 Task: Create a due date automation trigger when advanced on, on the monday before a card is due add fields with custom field "Resume" set to a number greater than 1 and lower than 10 at 11:00 AM.
Action: Mouse moved to (1011, 83)
Screenshot: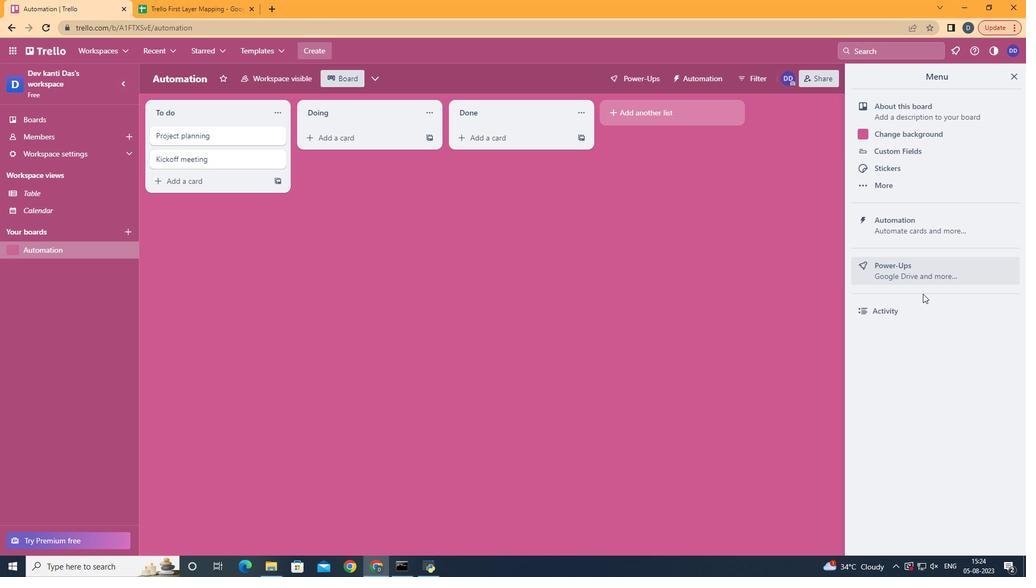 
Action: Mouse pressed left at (1011, 83)
Screenshot: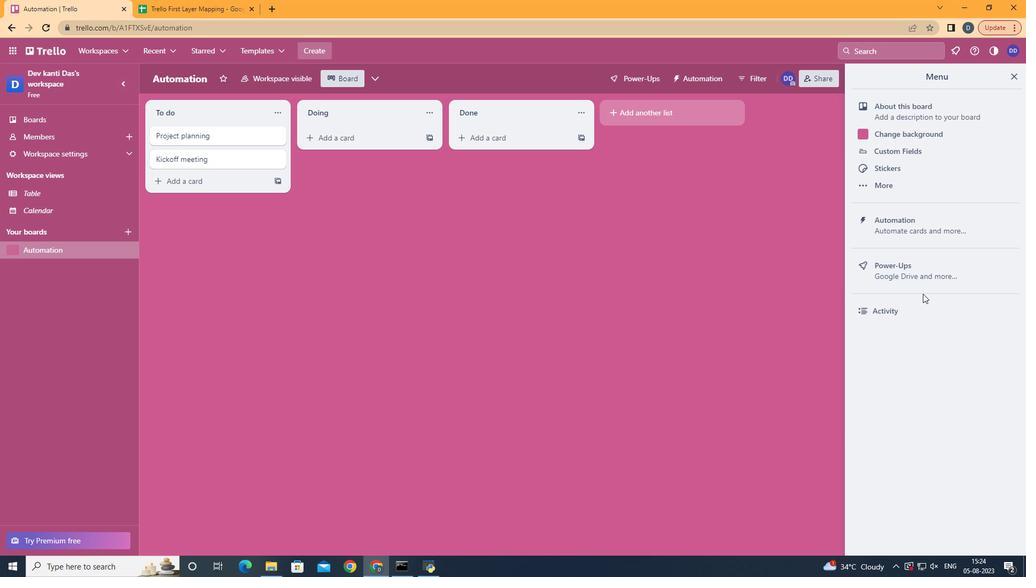 
Action: Mouse moved to (941, 239)
Screenshot: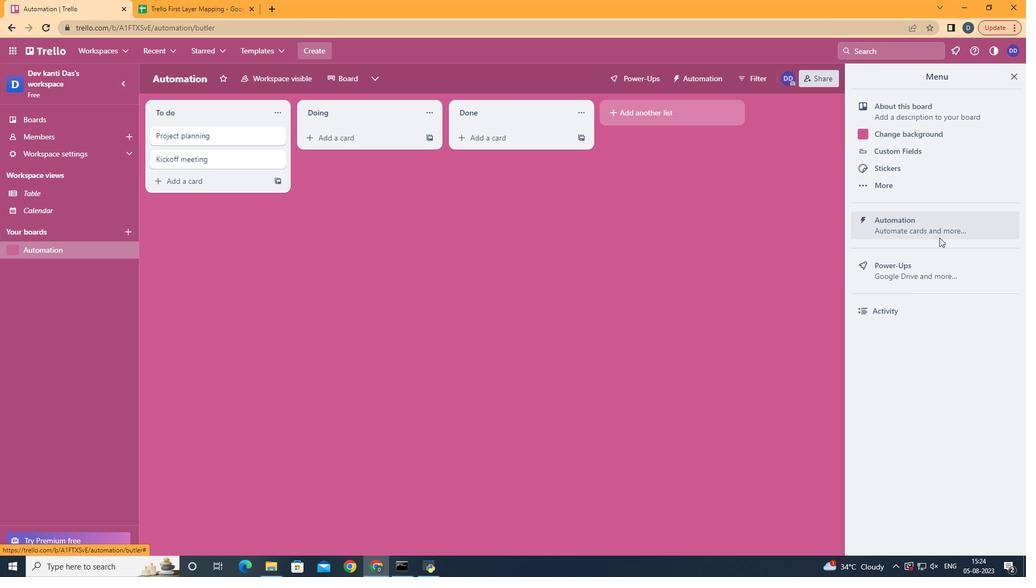 
Action: Mouse pressed left at (941, 239)
Screenshot: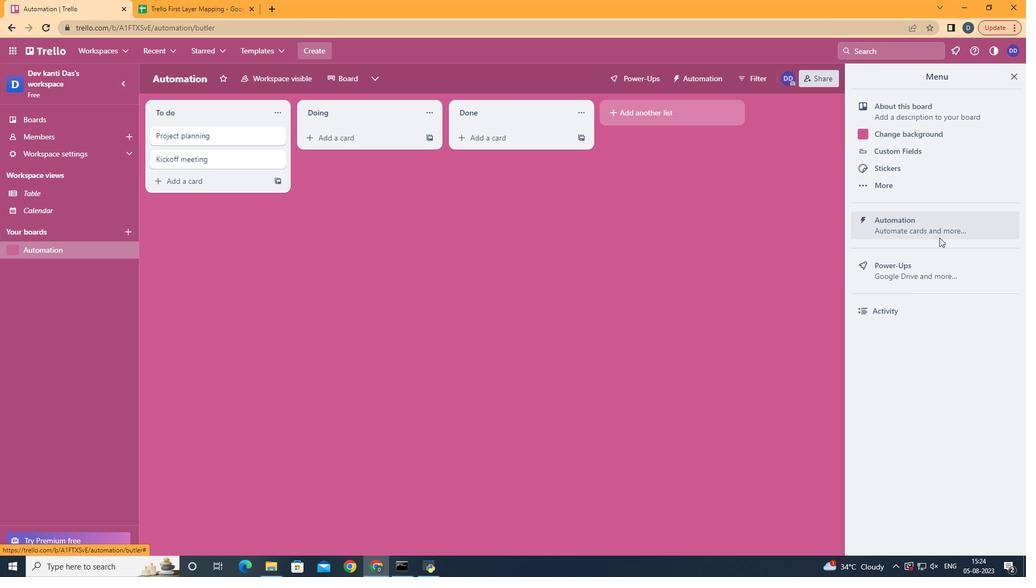 
Action: Mouse moved to (238, 216)
Screenshot: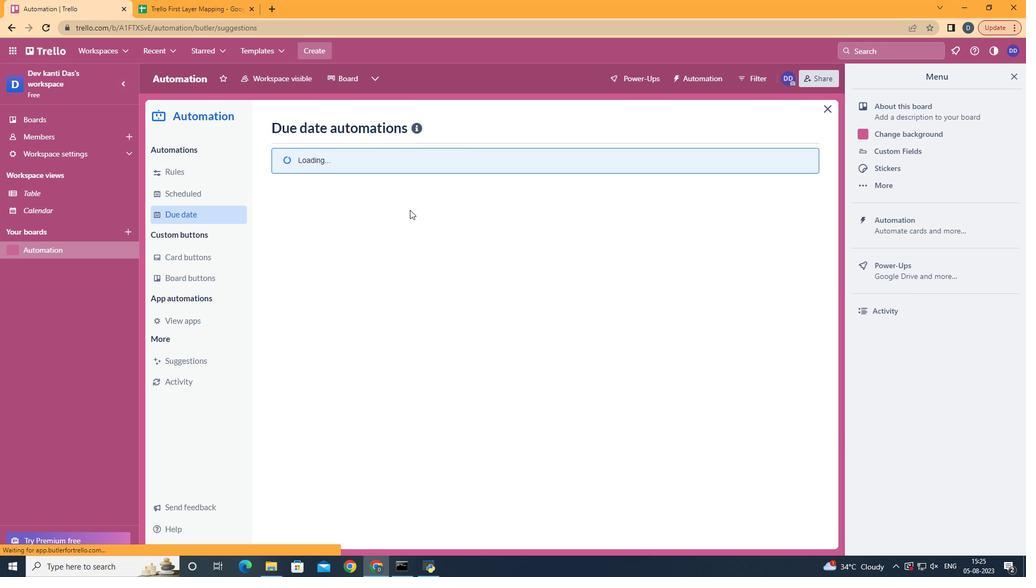 
Action: Mouse pressed left at (238, 216)
Screenshot: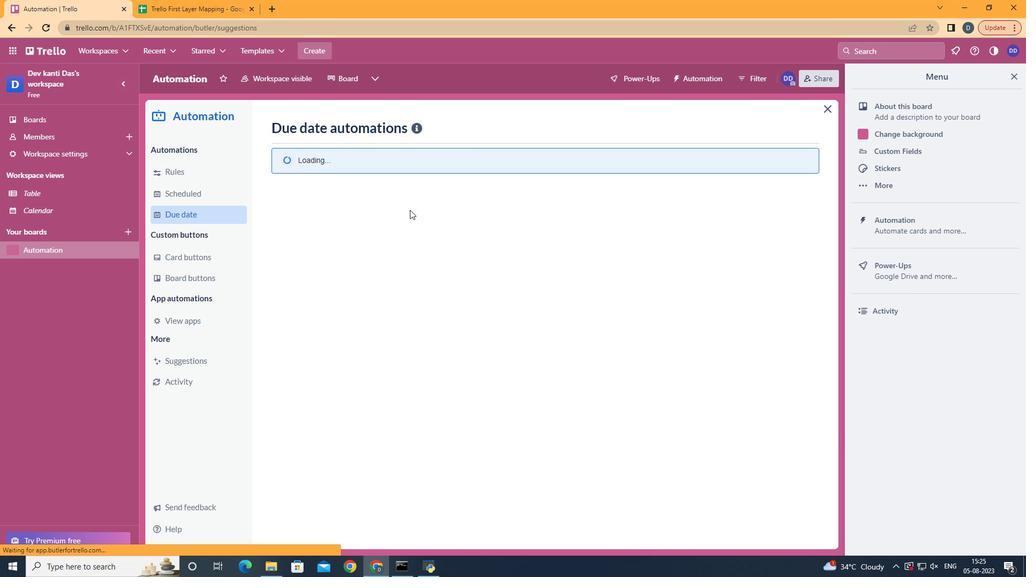 
Action: Mouse moved to (758, 126)
Screenshot: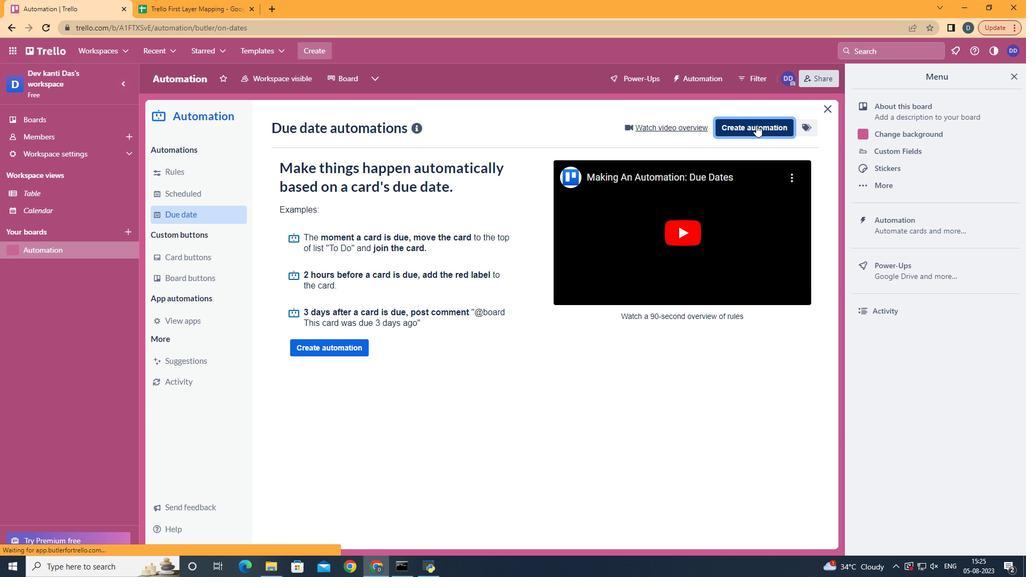 
Action: Mouse pressed left at (758, 126)
Screenshot: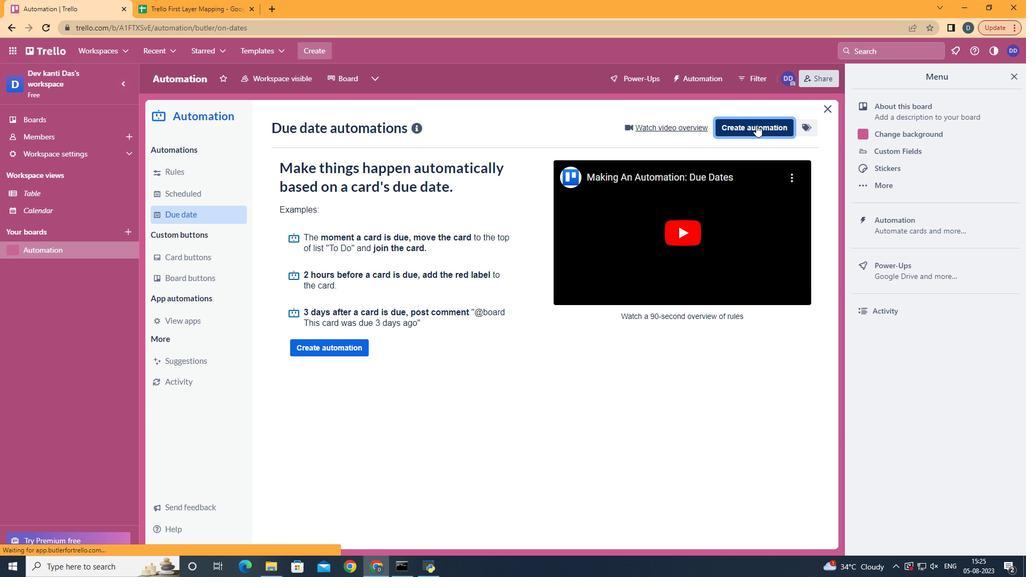 
Action: Mouse moved to (605, 221)
Screenshot: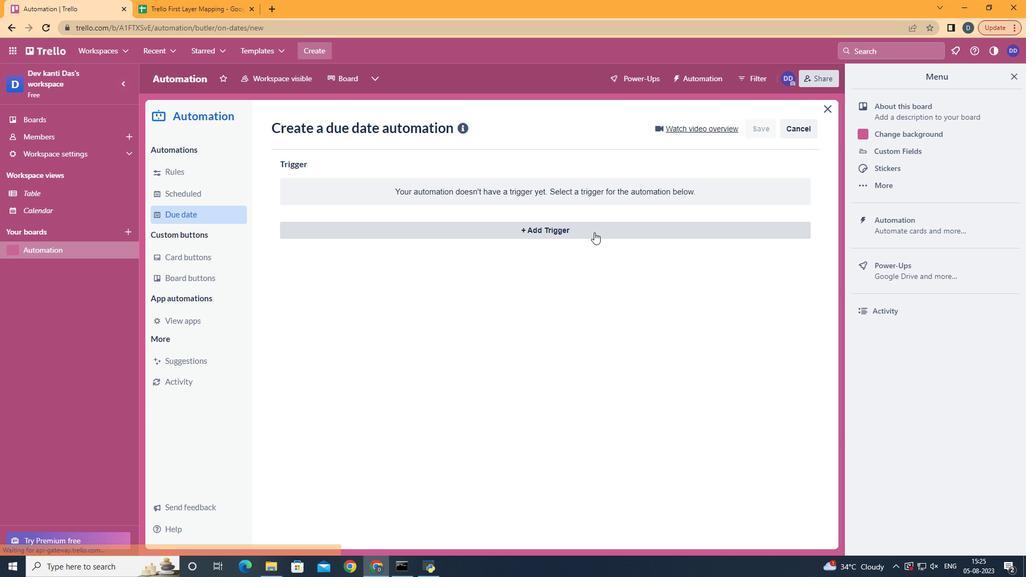 
Action: Mouse pressed left at (605, 221)
Screenshot: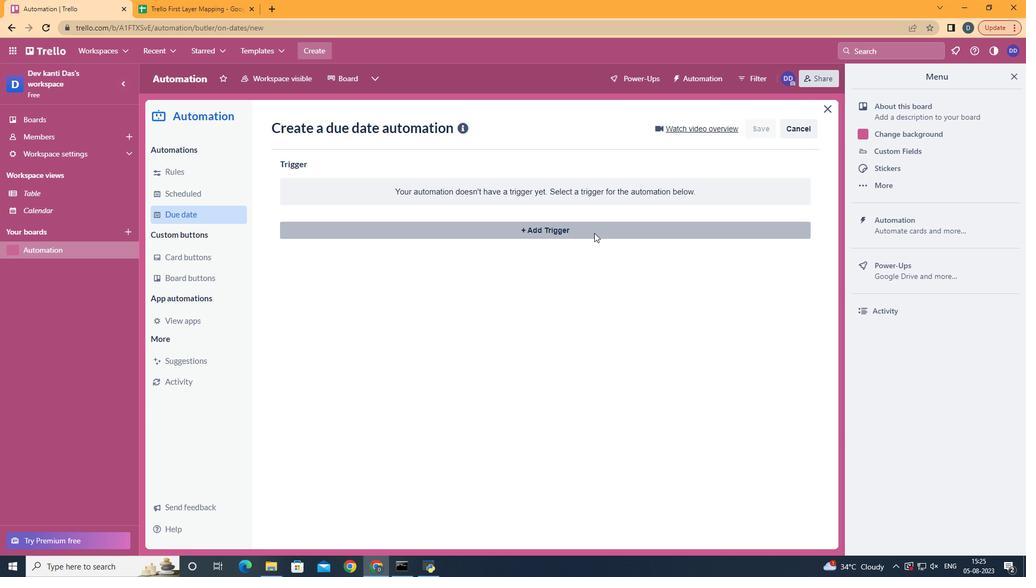 
Action: Mouse moved to (596, 234)
Screenshot: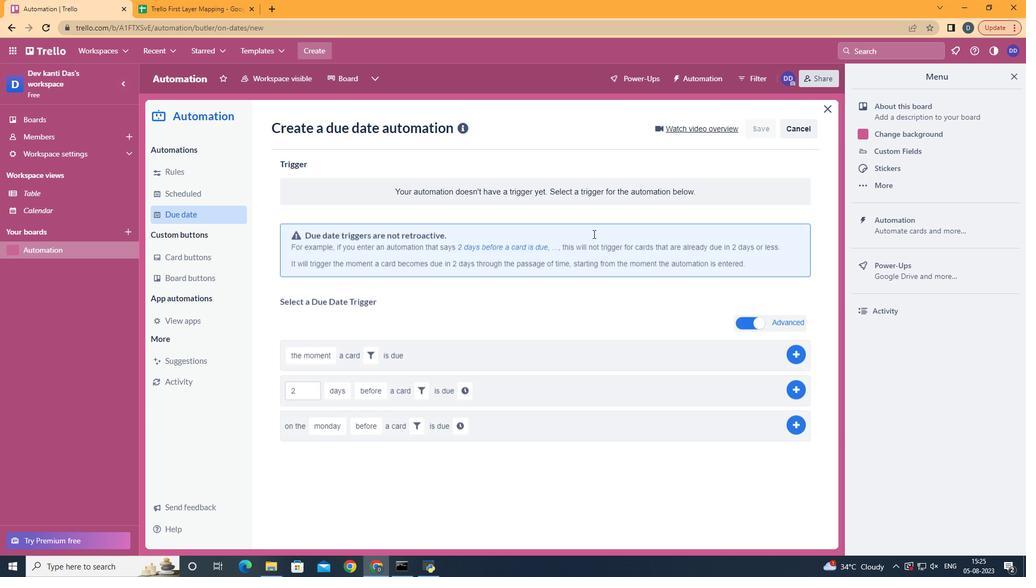 
Action: Mouse pressed left at (596, 234)
Screenshot: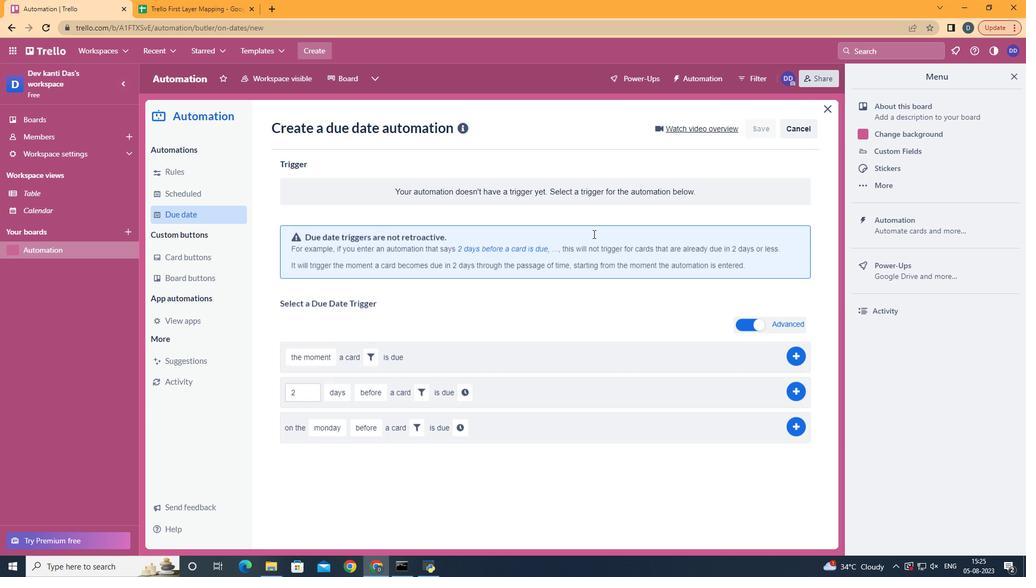 
Action: Mouse moved to (341, 280)
Screenshot: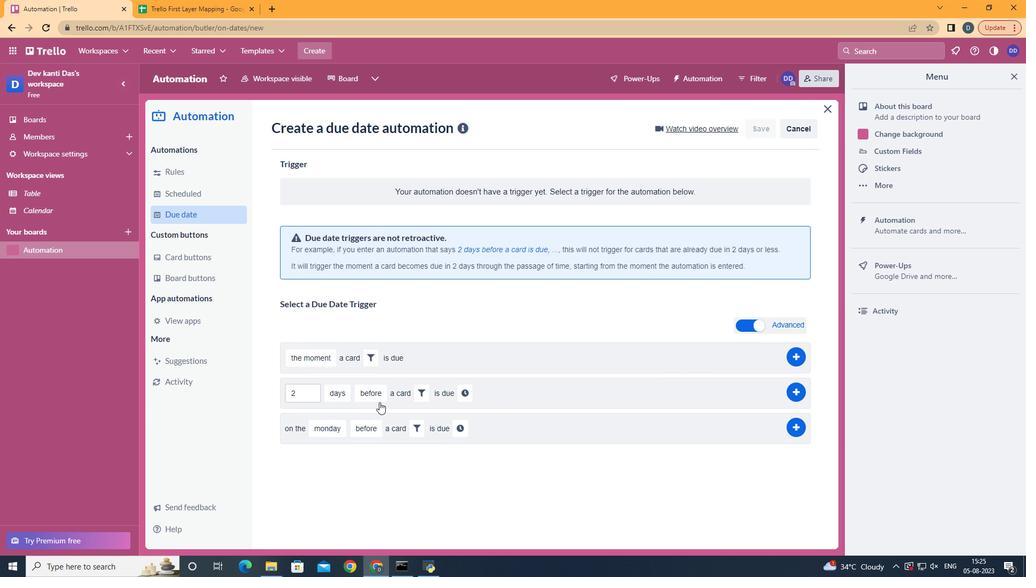 
Action: Mouse pressed left at (341, 280)
Screenshot: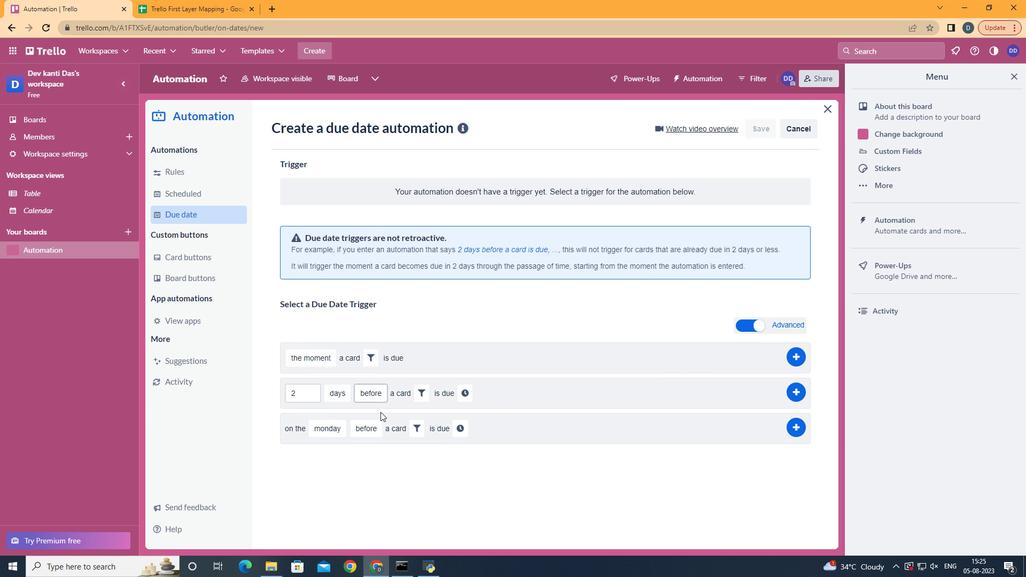 
Action: Mouse moved to (384, 452)
Screenshot: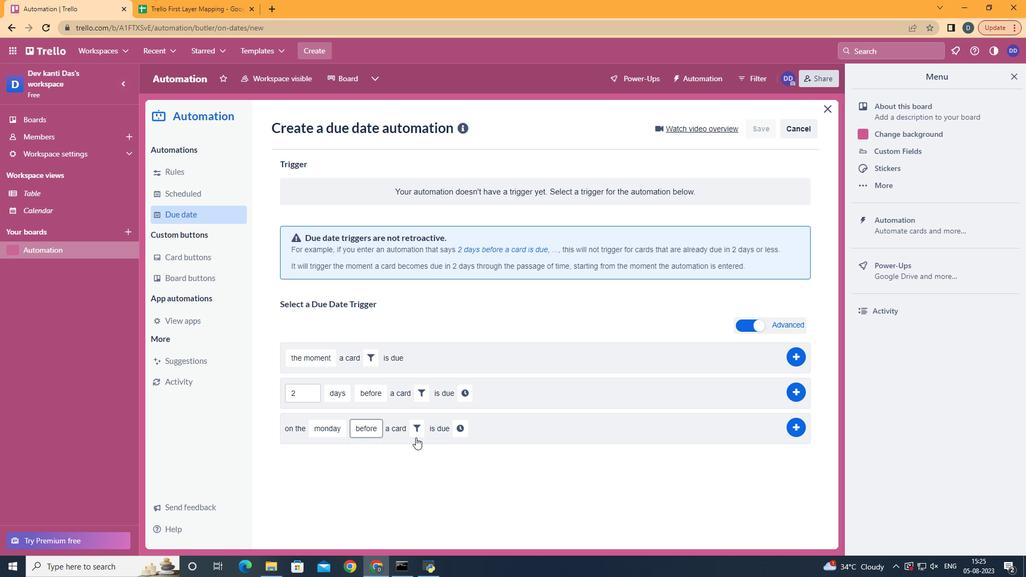
Action: Mouse pressed left at (384, 452)
Screenshot: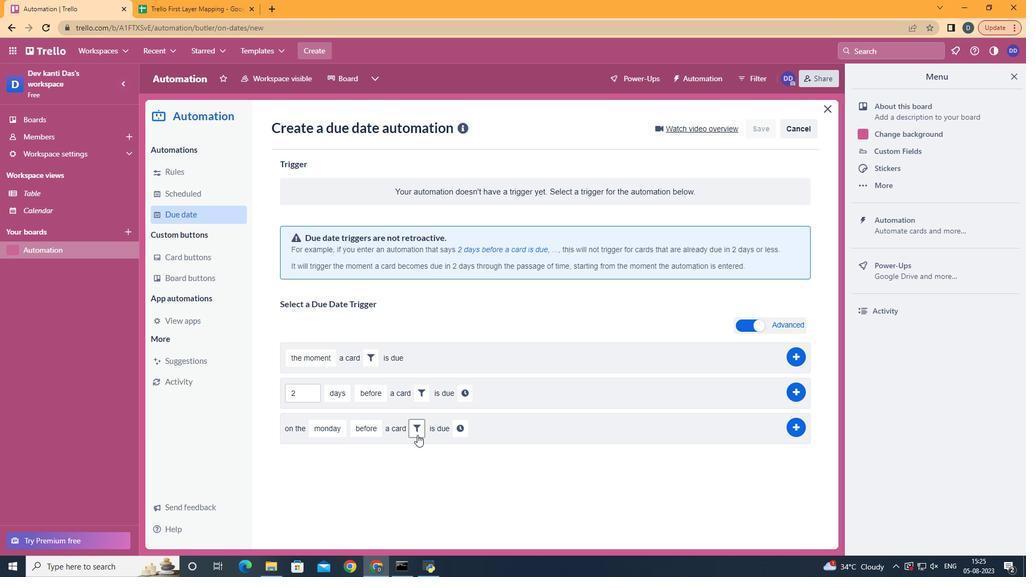 
Action: Mouse moved to (420, 434)
Screenshot: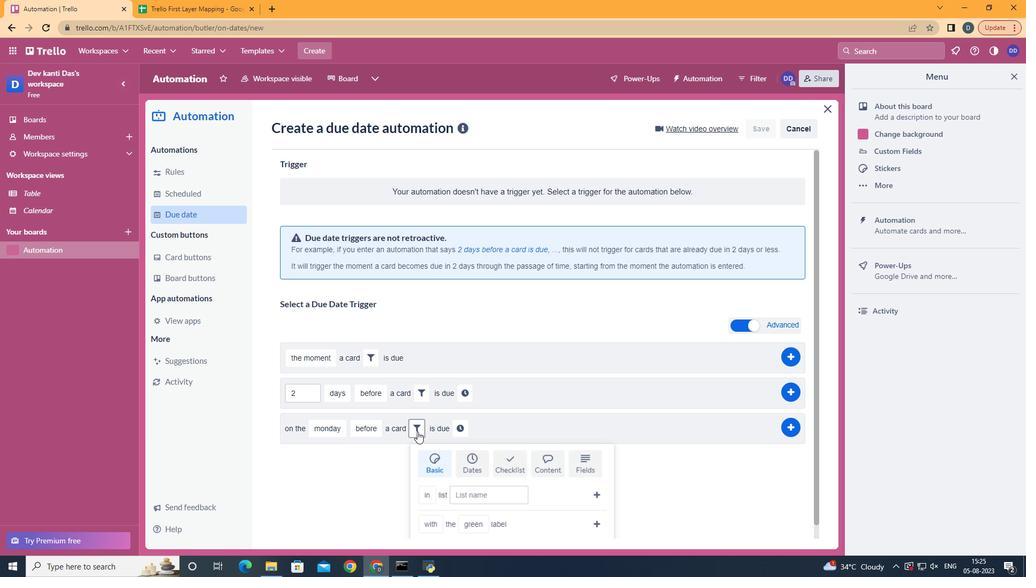 
Action: Mouse pressed left at (420, 434)
Screenshot: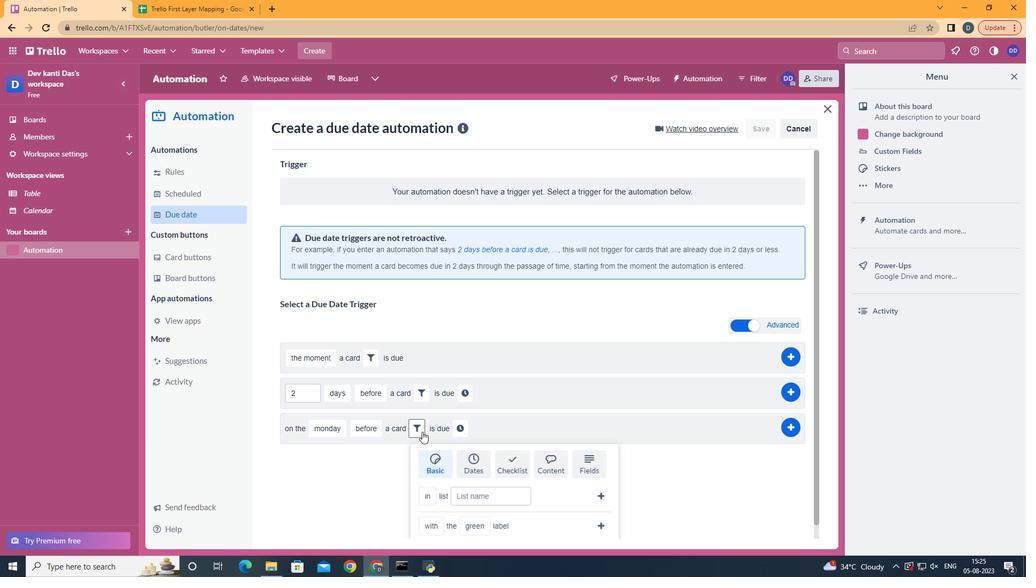 
Action: Mouse moved to (593, 464)
Screenshot: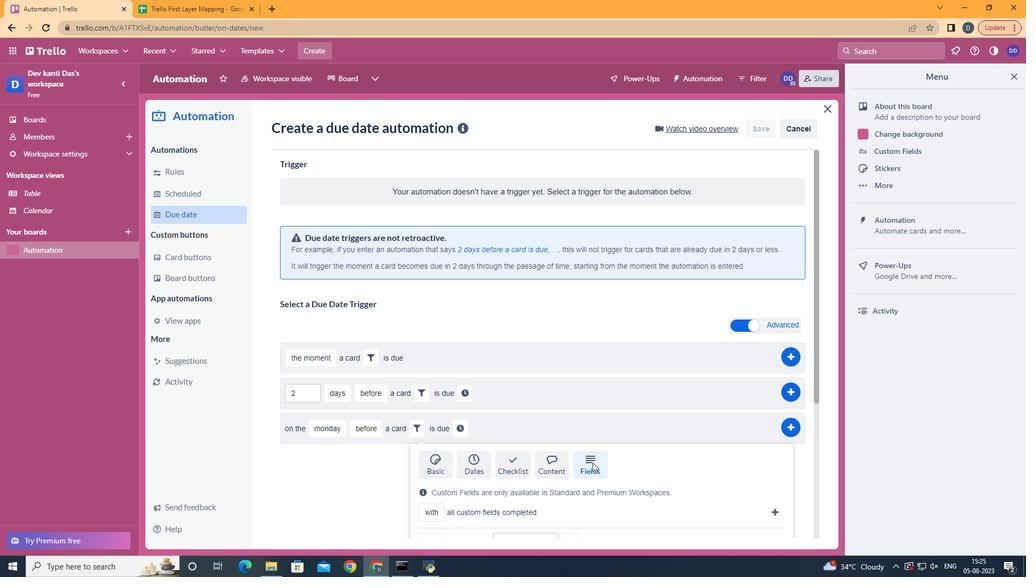 
Action: Mouse pressed left at (593, 464)
Screenshot: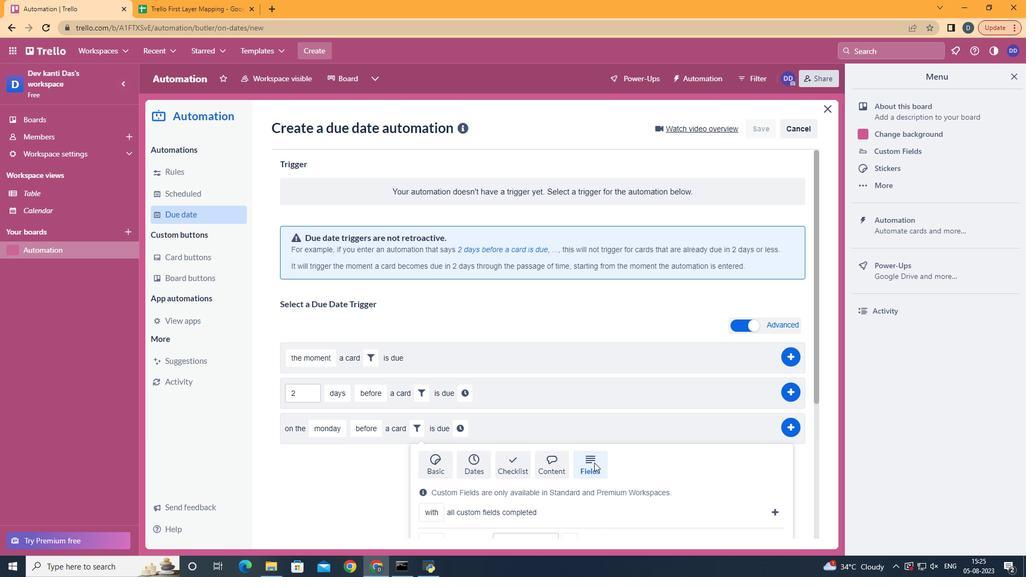 
Action: Mouse moved to (604, 456)
Screenshot: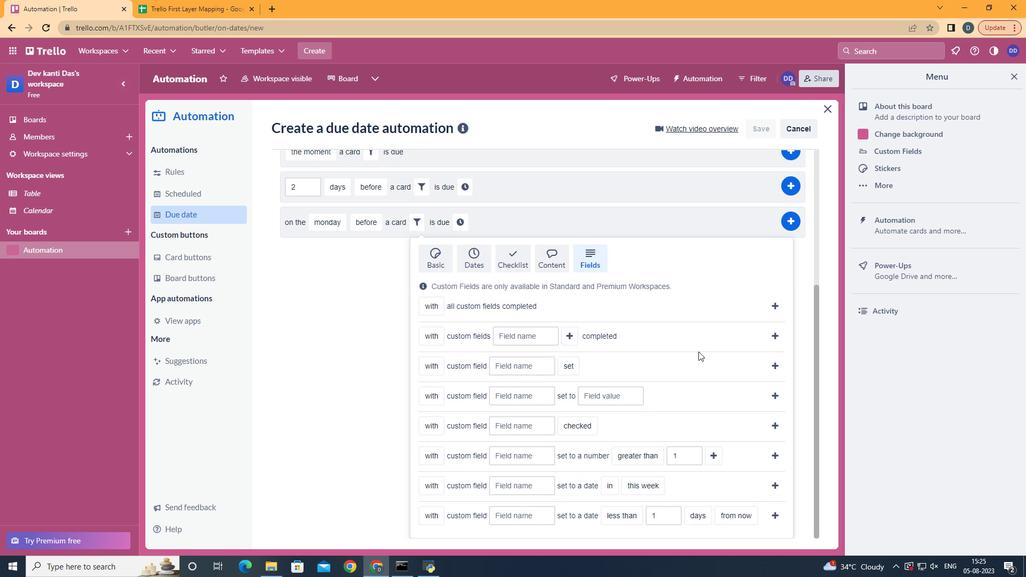 
Action: Mouse scrolled (604, 455) with delta (0, 0)
Screenshot: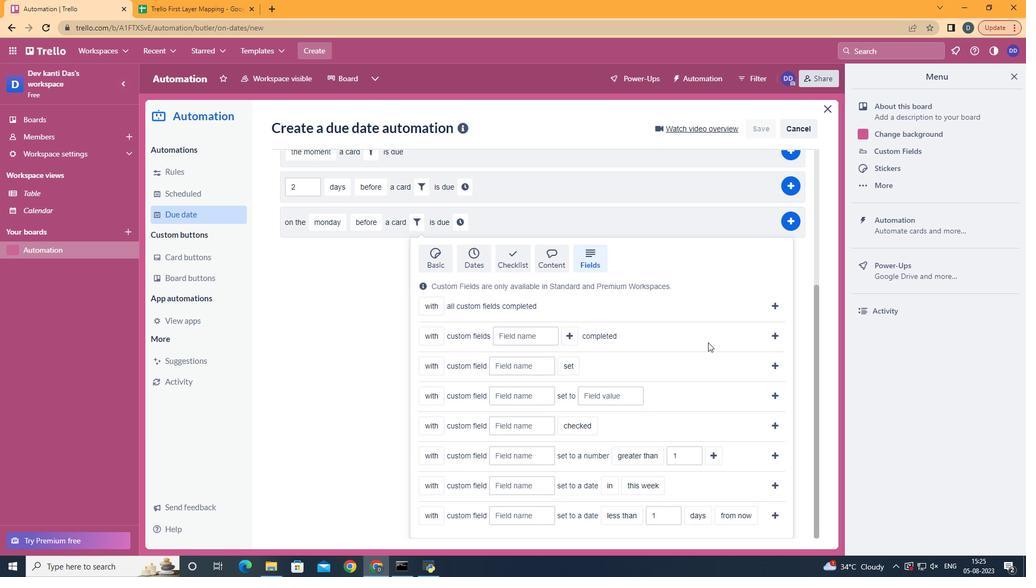 
Action: Mouse scrolled (604, 455) with delta (0, 0)
Screenshot: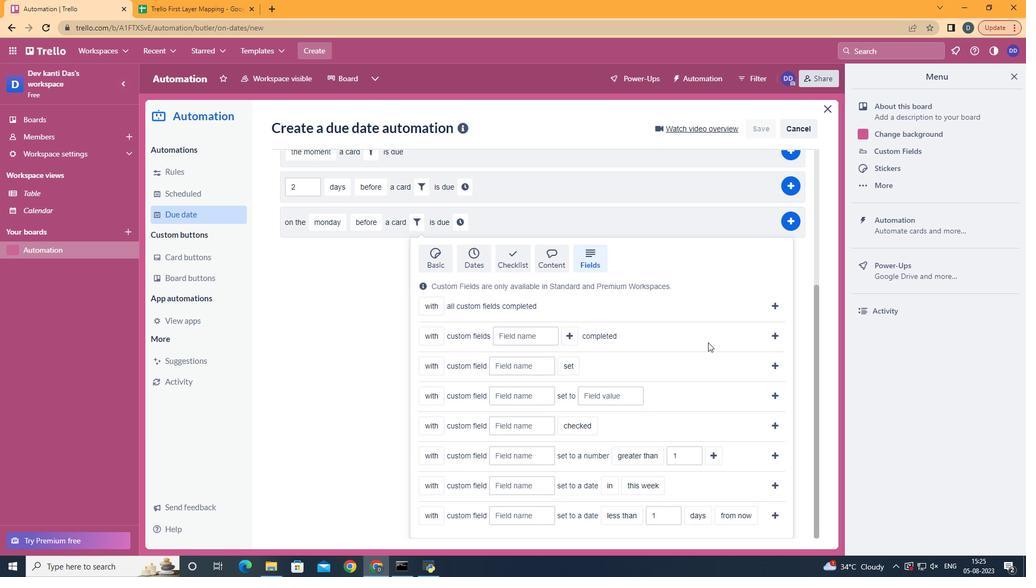 
Action: Mouse scrolled (604, 455) with delta (0, 0)
Screenshot: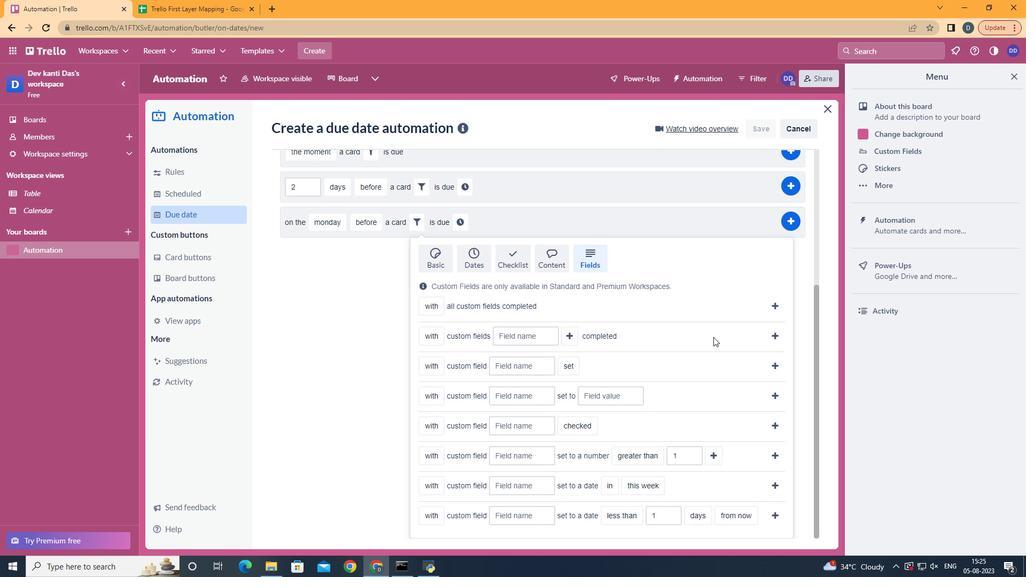 
Action: Mouse scrolled (604, 455) with delta (0, 0)
Screenshot: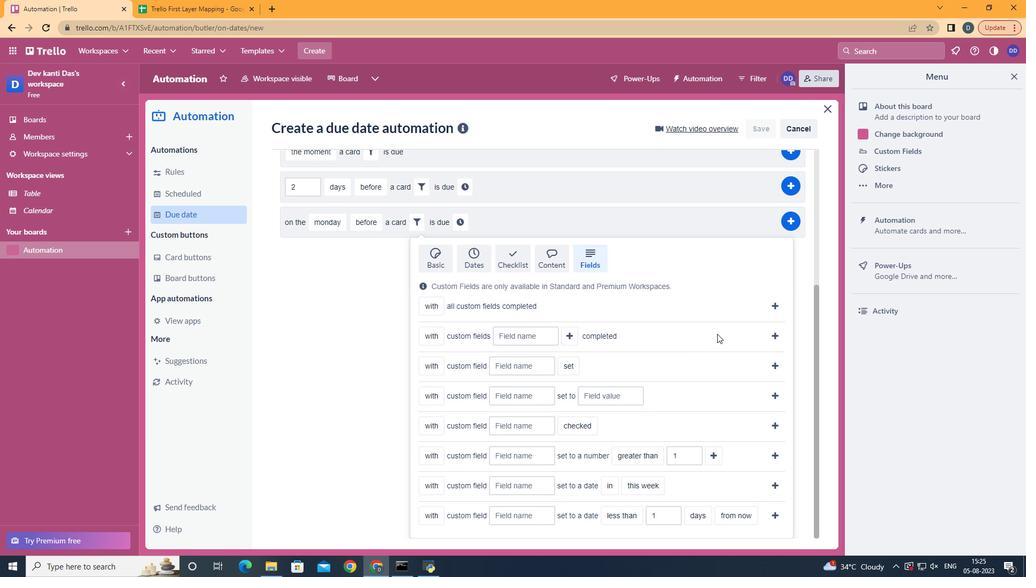 
Action: Mouse scrolled (604, 455) with delta (0, 0)
Screenshot: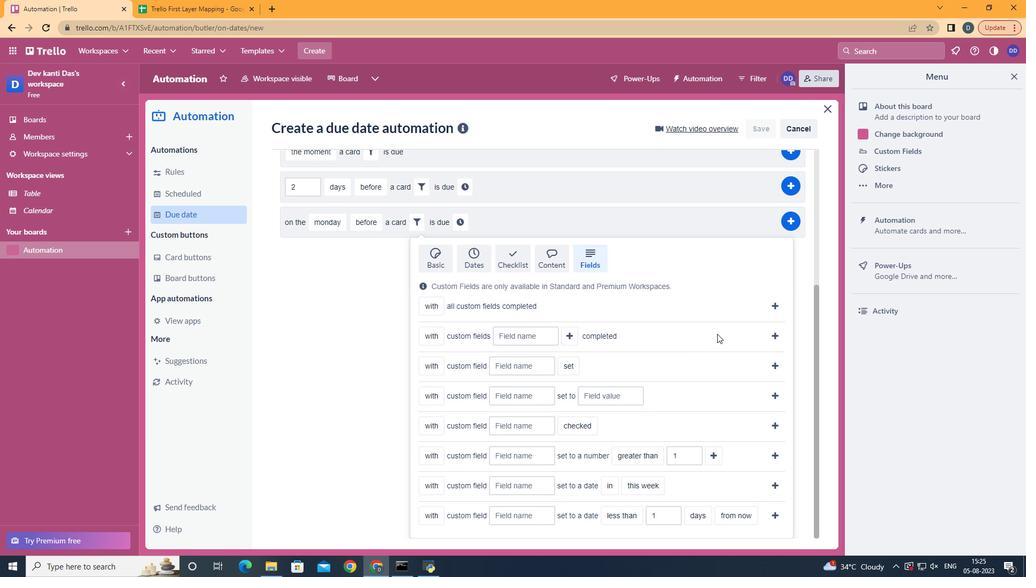 
Action: Mouse scrolled (604, 455) with delta (0, 0)
Screenshot: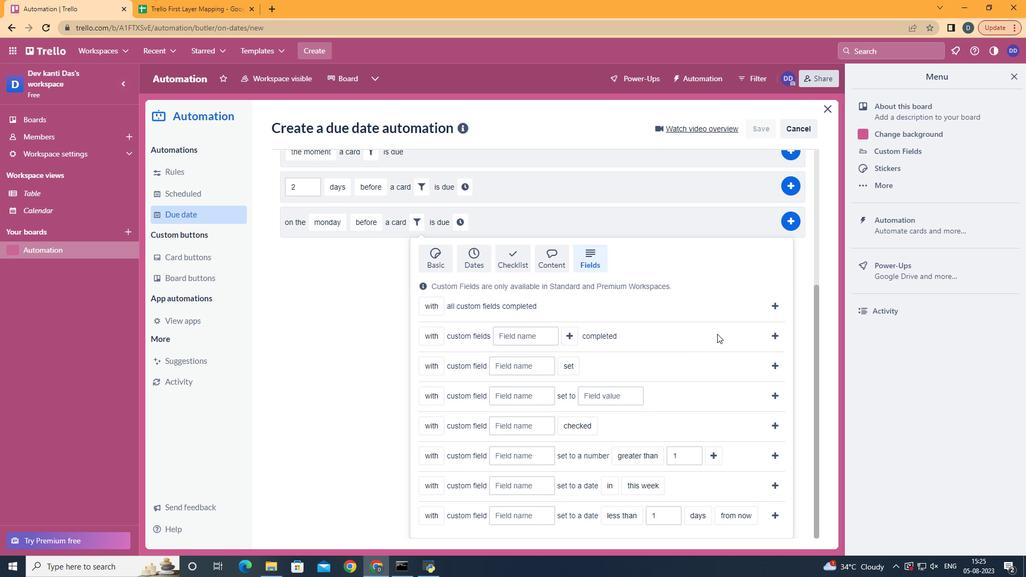 
Action: Mouse moved to (436, 475)
Screenshot: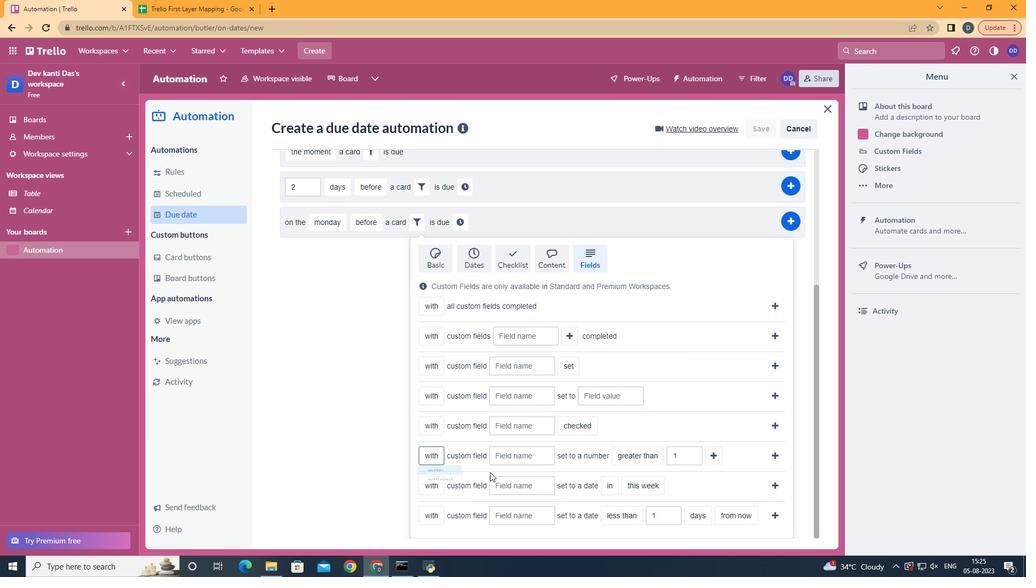 
Action: Mouse pressed left at (436, 475)
Screenshot: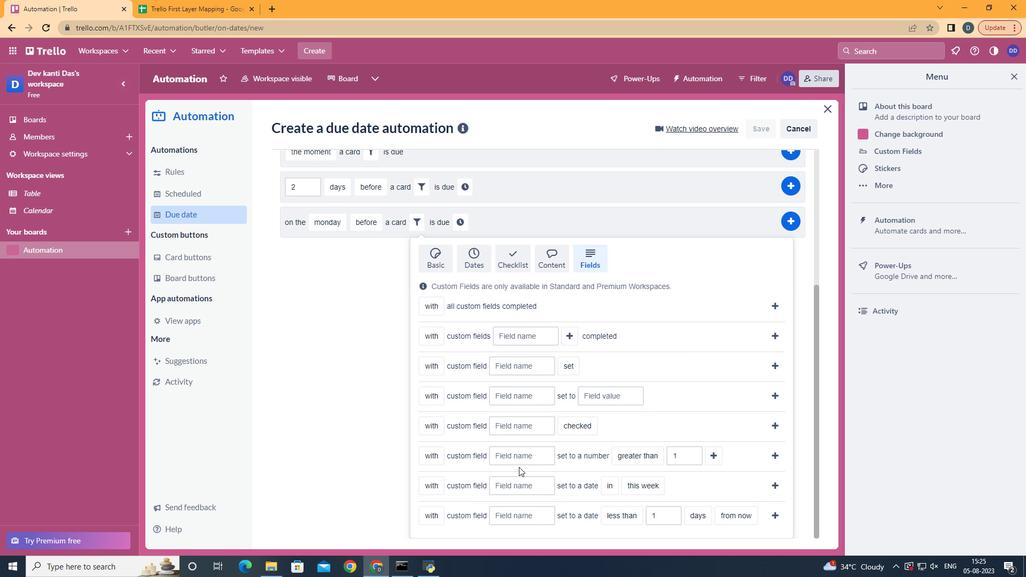 
Action: Mouse moved to (535, 451)
Screenshot: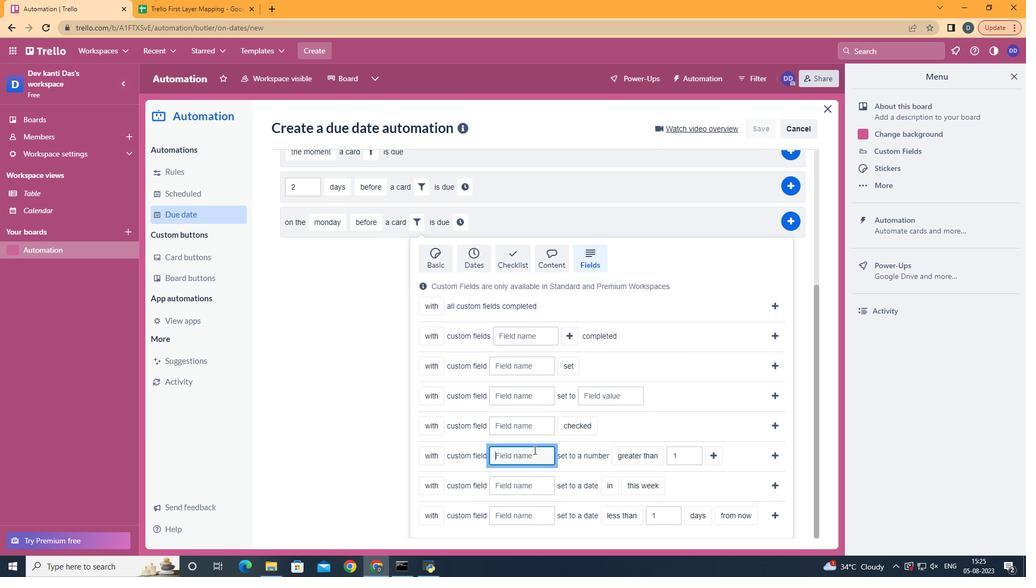 
Action: Mouse pressed left at (535, 451)
Screenshot: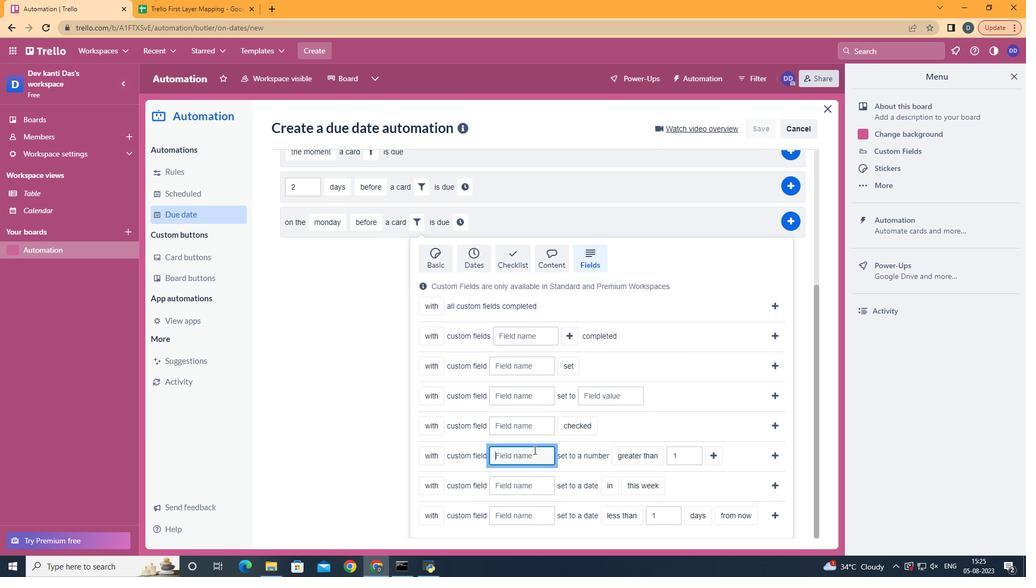 
Action: Key pressed <Key.shift>Resume
Screenshot: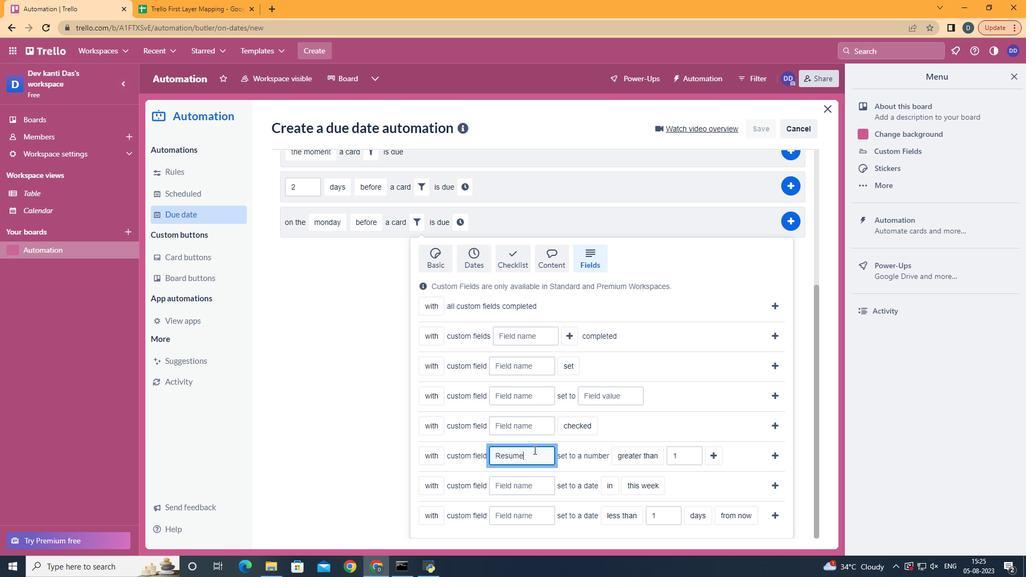 
Action: Mouse moved to (664, 371)
Screenshot: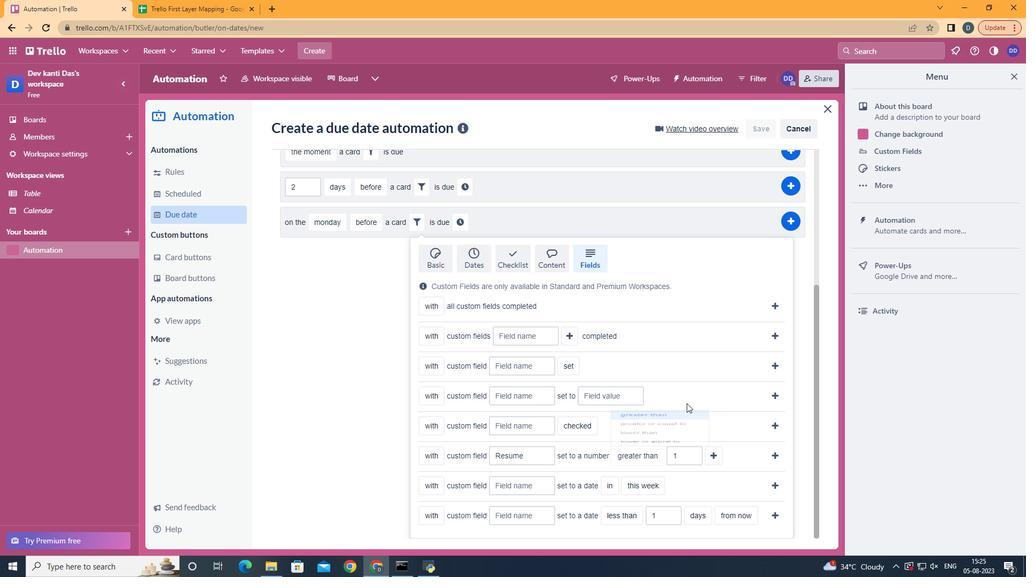 
Action: Mouse pressed left at (664, 371)
Screenshot: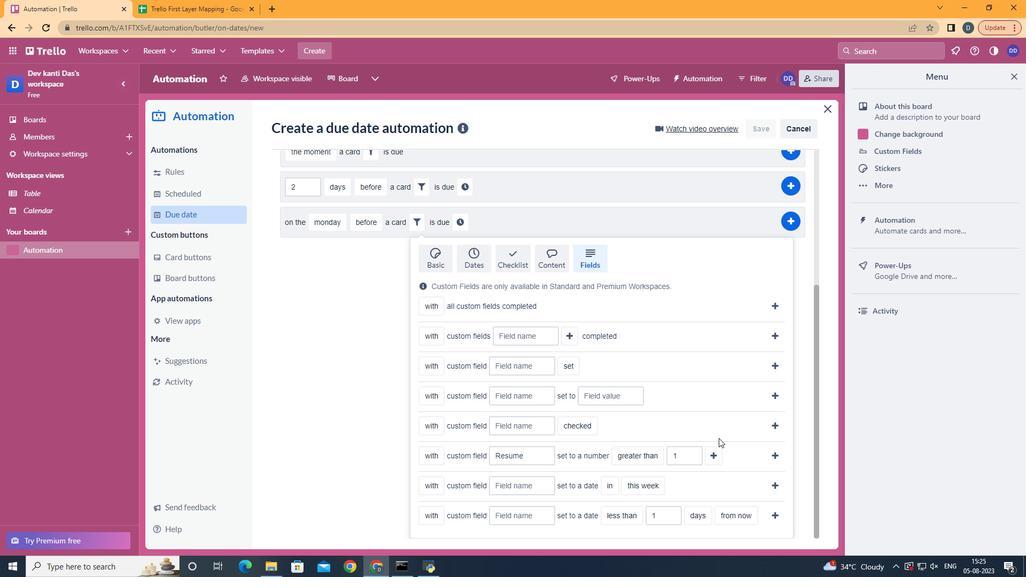
Action: Mouse moved to (716, 456)
Screenshot: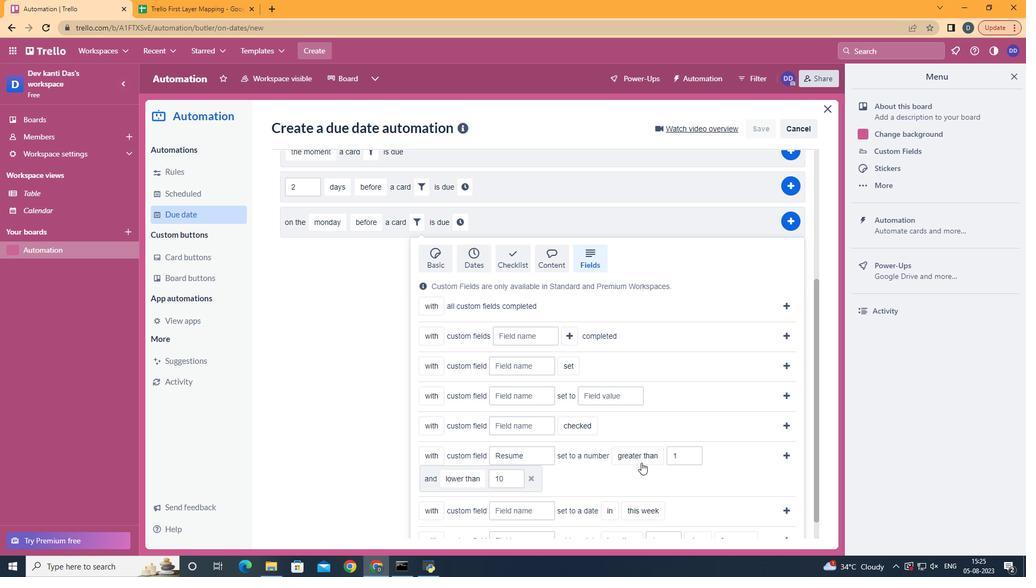 
Action: Mouse pressed left at (716, 456)
Screenshot: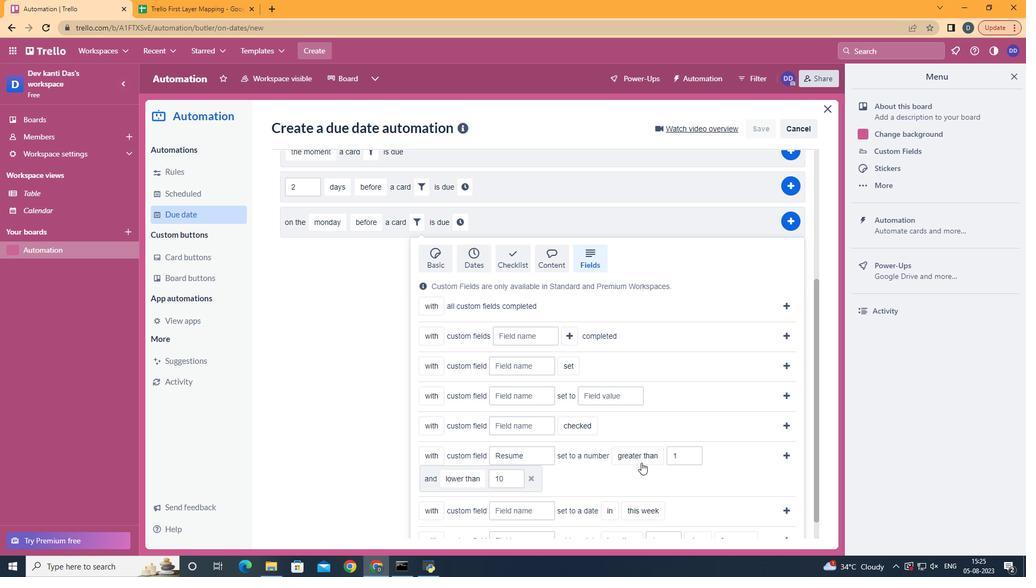 
Action: Mouse moved to (481, 391)
Screenshot: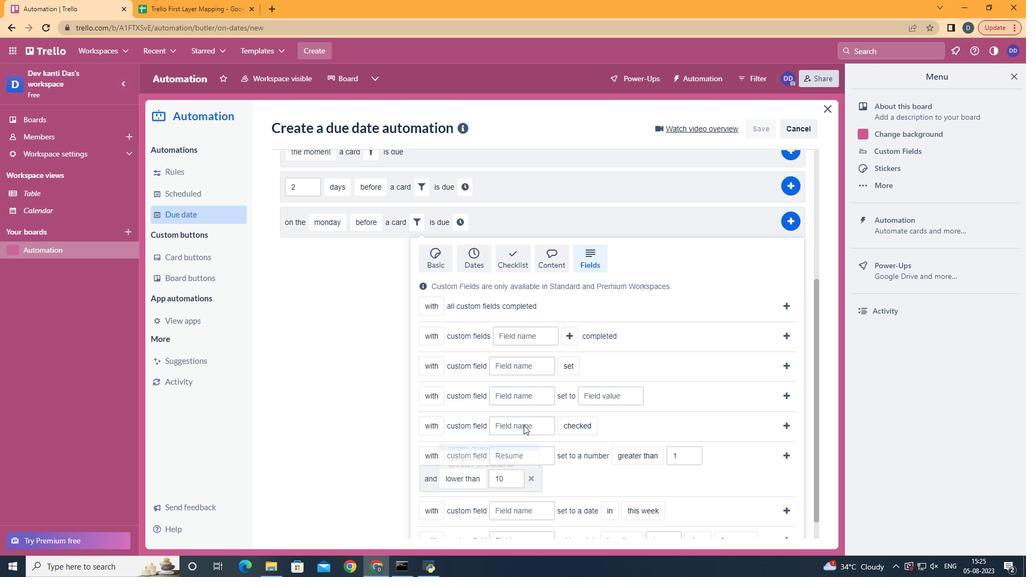 
Action: Mouse pressed left at (481, 391)
Screenshot: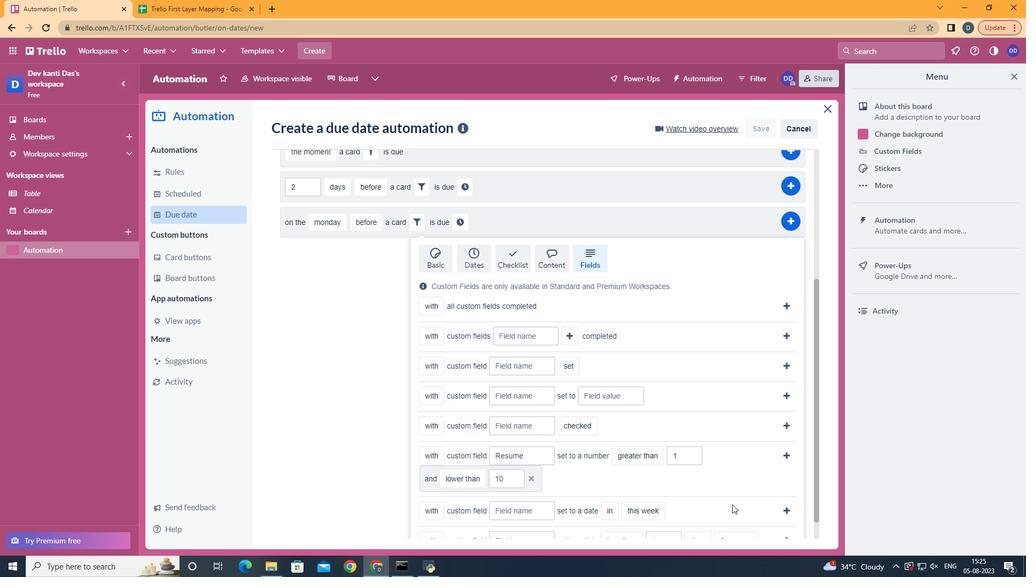 
Action: Mouse moved to (787, 460)
Screenshot: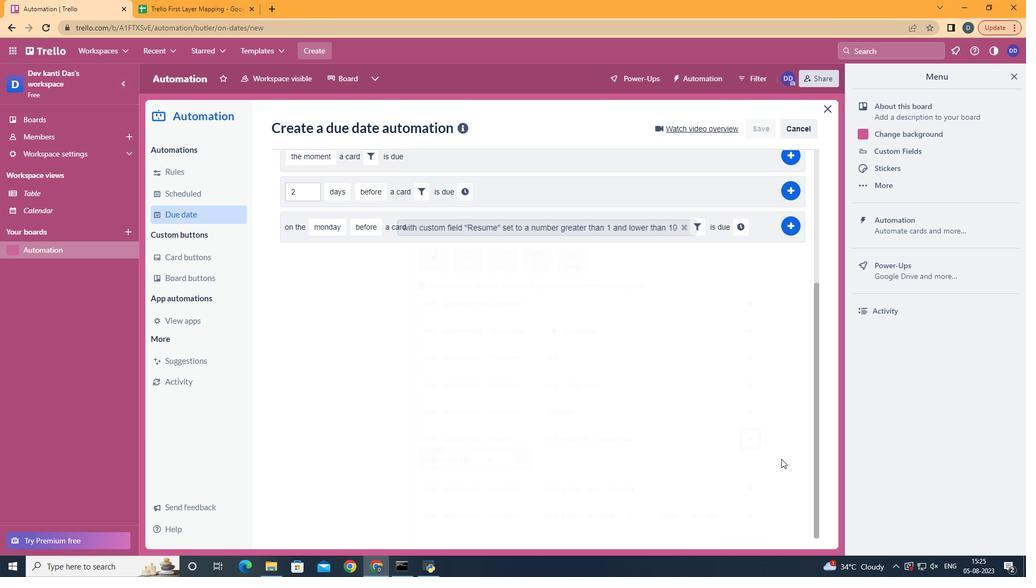 
Action: Mouse pressed left at (787, 460)
Screenshot: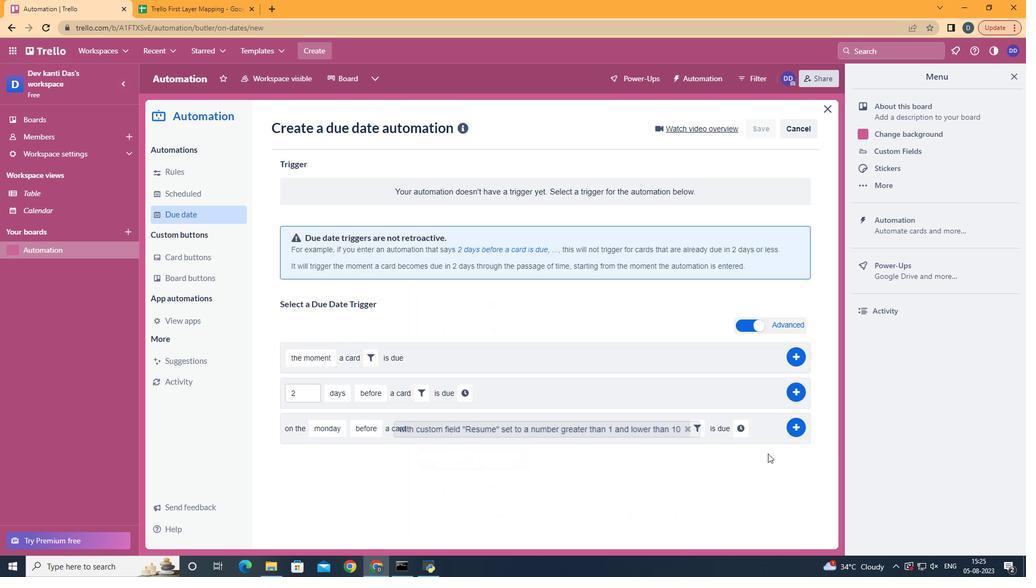 
Action: Mouse moved to (752, 429)
Screenshot: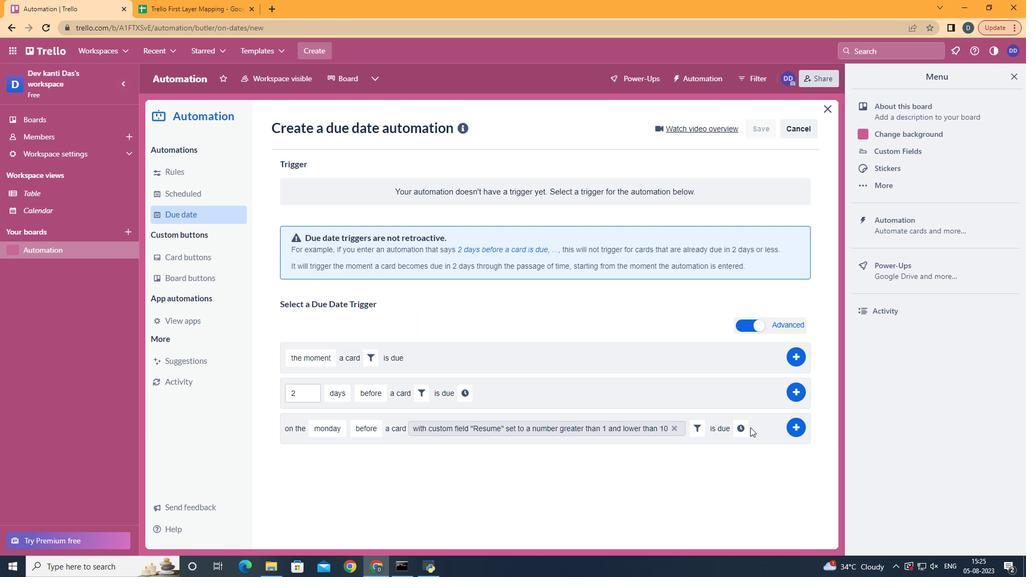 
Action: Mouse pressed left at (752, 429)
Screenshot: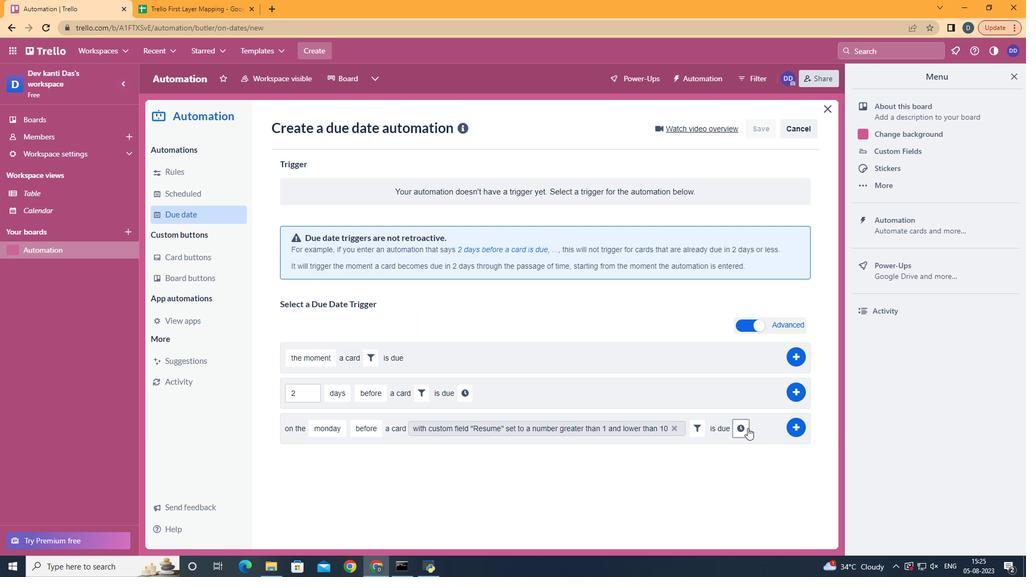 
Action: Mouse moved to (749, 429)
Screenshot: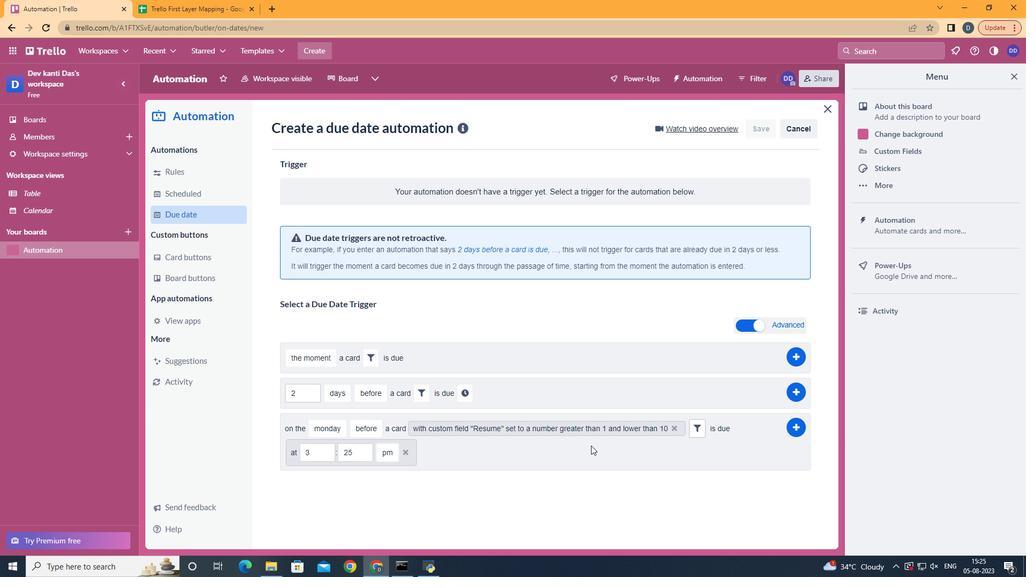 
Action: Mouse pressed left at (749, 429)
Screenshot: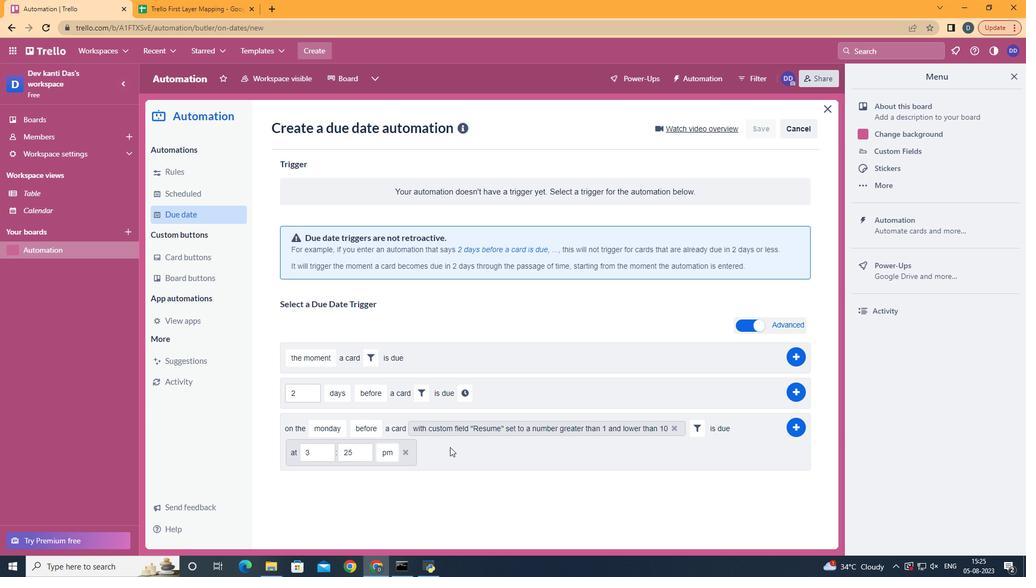 
Action: Mouse moved to (315, 454)
Screenshot: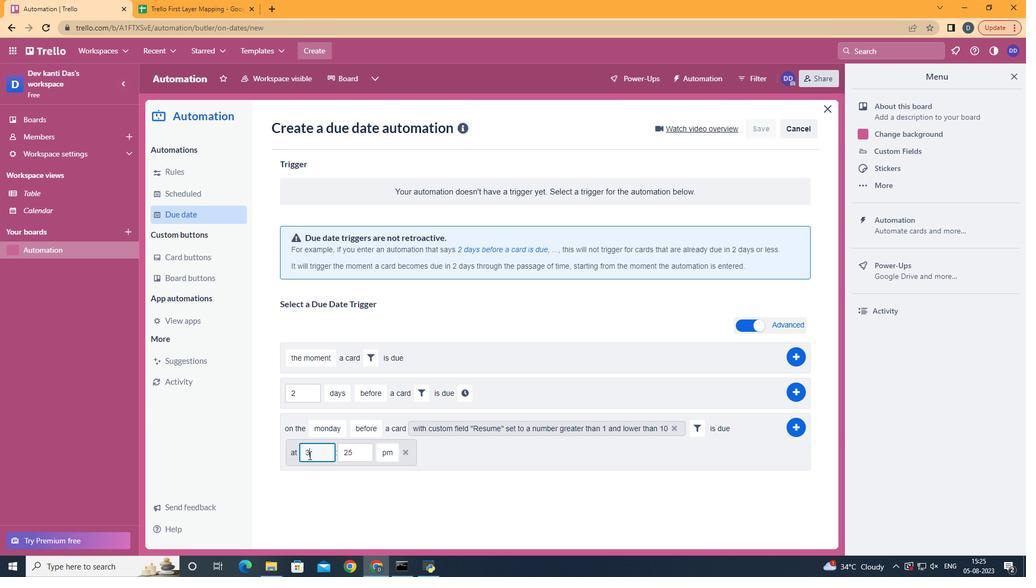 
Action: Mouse pressed left at (315, 454)
Screenshot: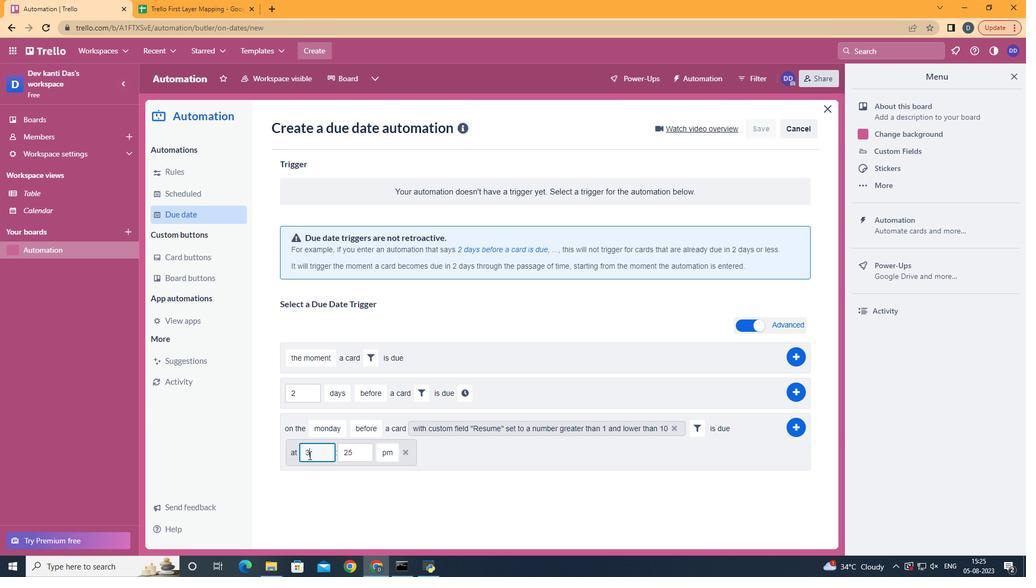 
Action: Mouse moved to (310, 457)
Screenshot: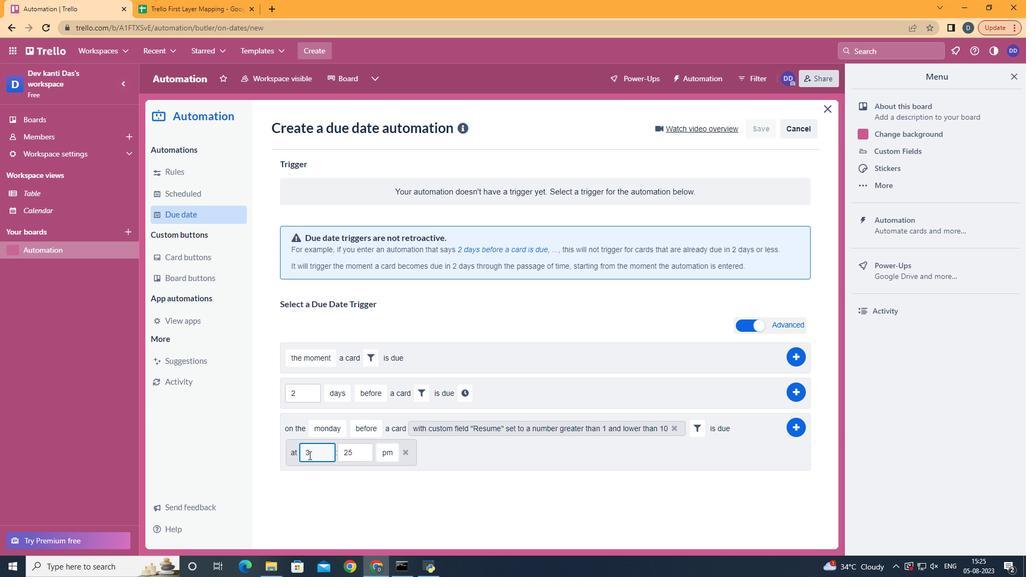 
Action: Key pressed <Key.backspace>11
Screenshot: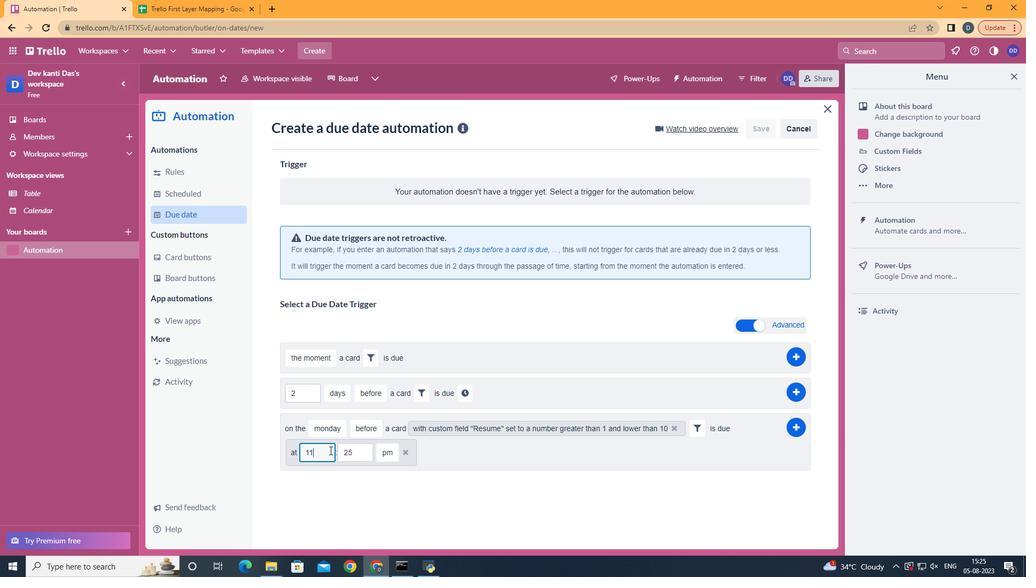 
Action: Mouse moved to (359, 455)
Screenshot: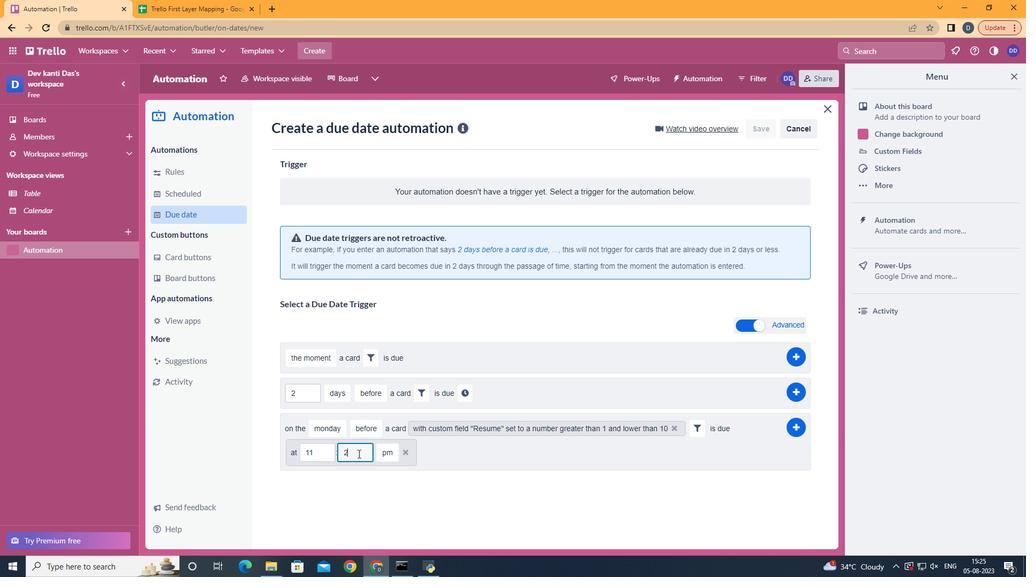 
Action: Mouse pressed left at (359, 455)
Screenshot: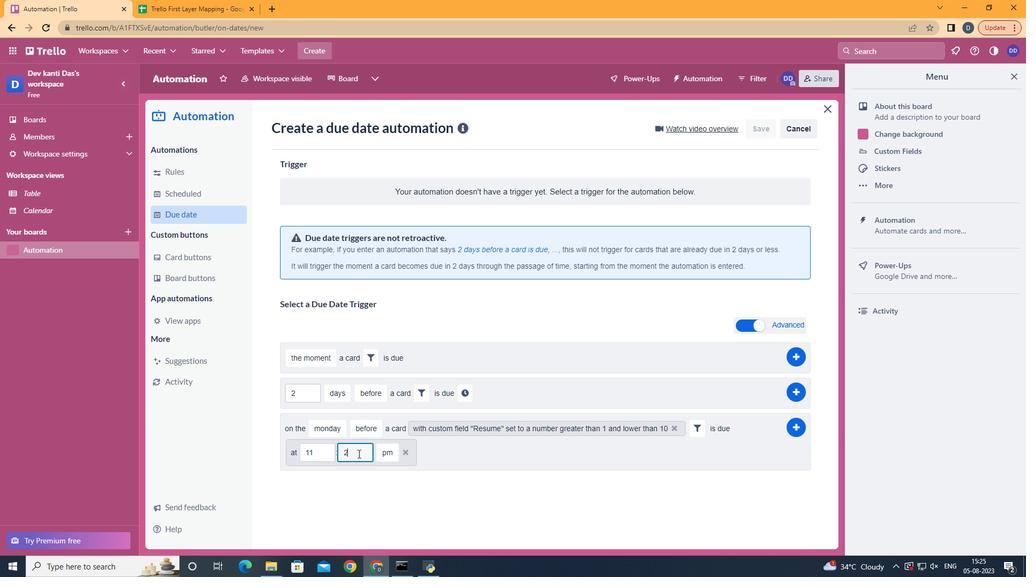 
Action: Key pressed <Key.backspace><Key.backspace>00
Screenshot: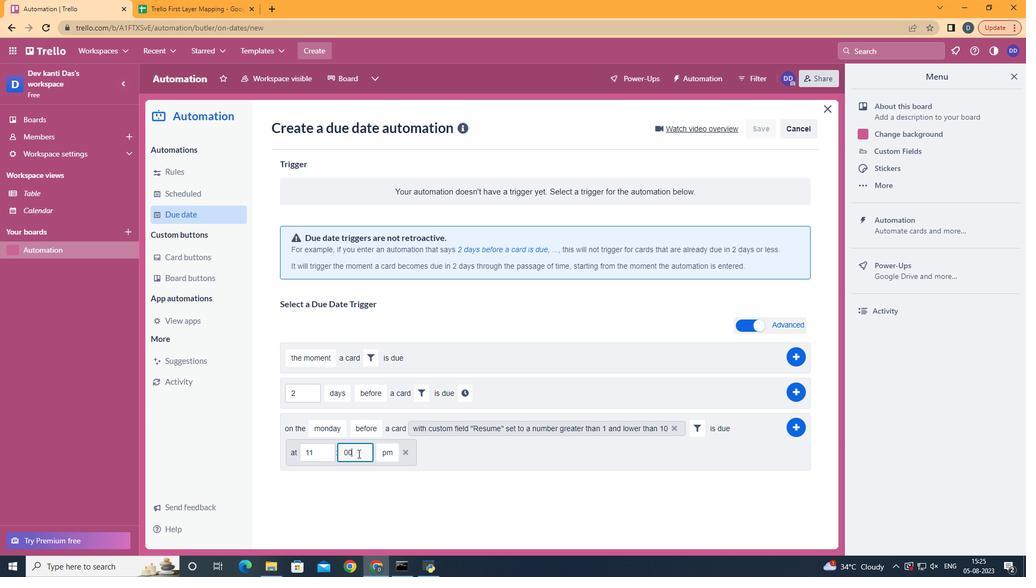 
Action: Mouse moved to (390, 473)
Screenshot: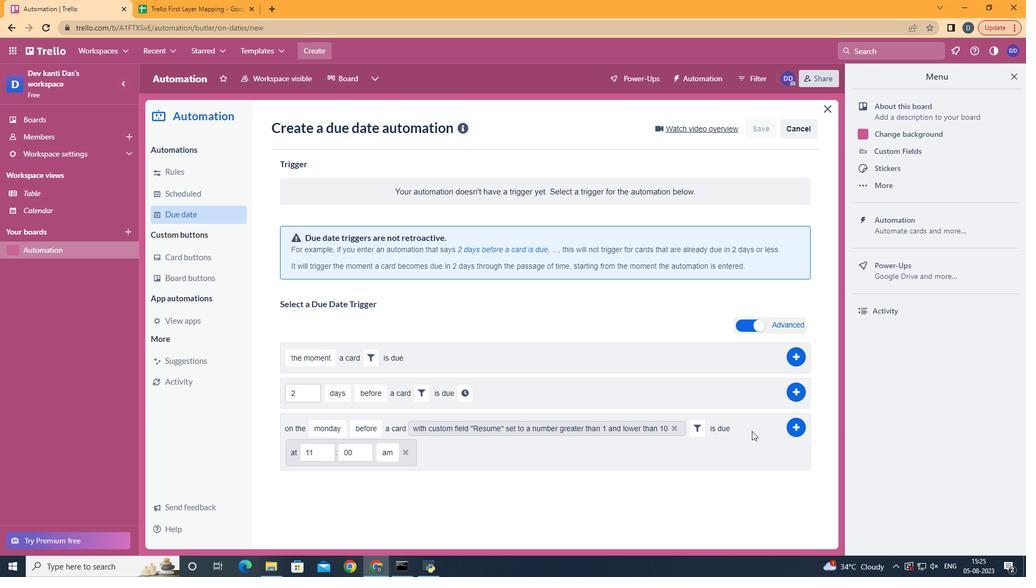 
Action: Mouse pressed left at (390, 473)
Screenshot: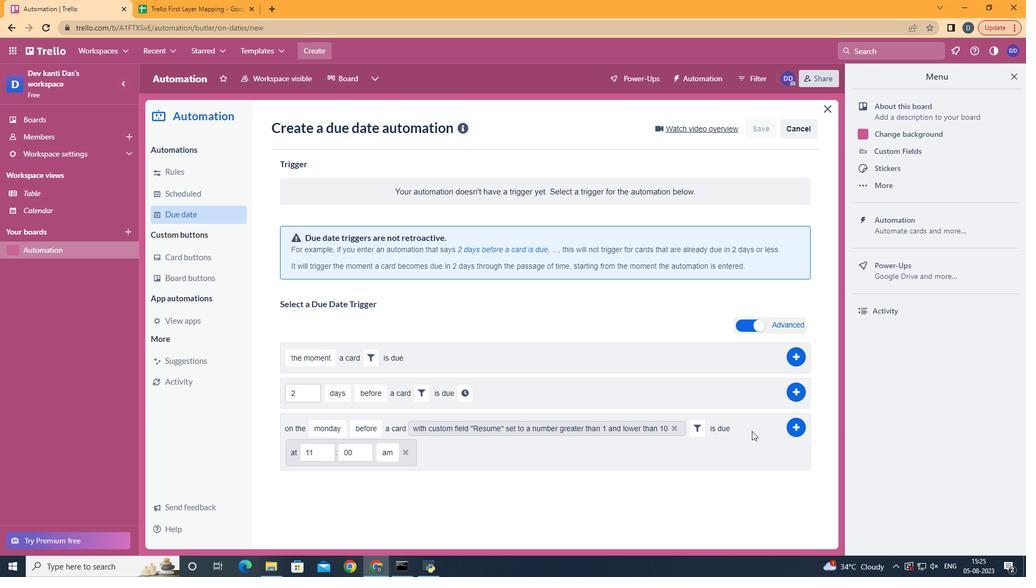 
Action: Mouse moved to (800, 429)
Screenshot: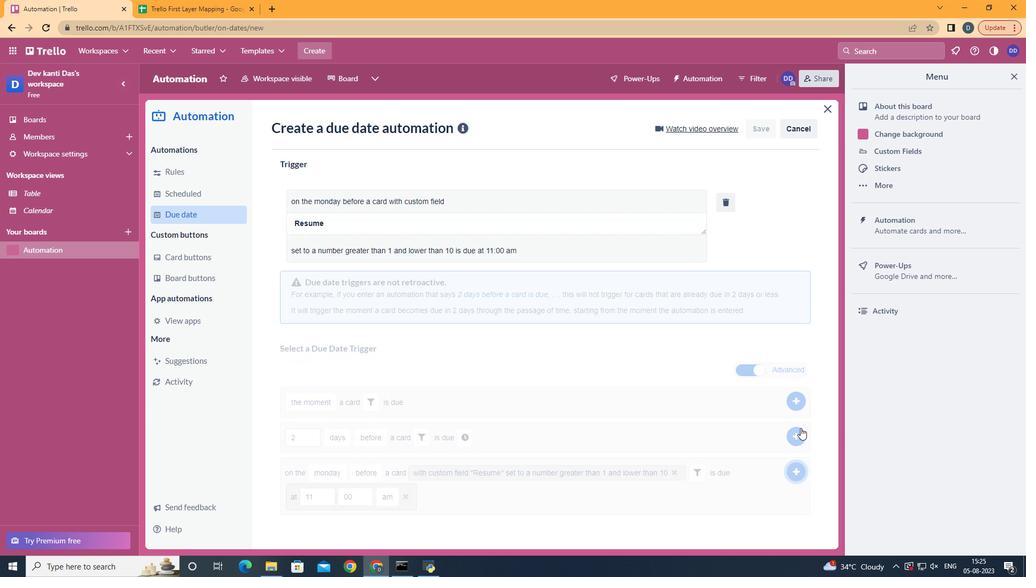 
Action: Mouse pressed left at (800, 429)
Screenshot: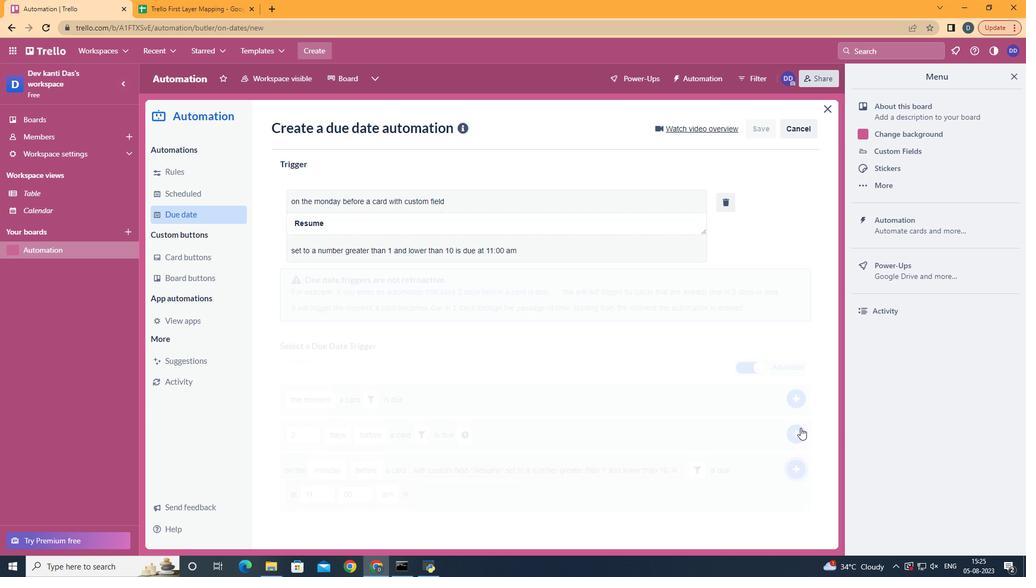 
Action: Mouse moved to (637, 188)
Screenshot: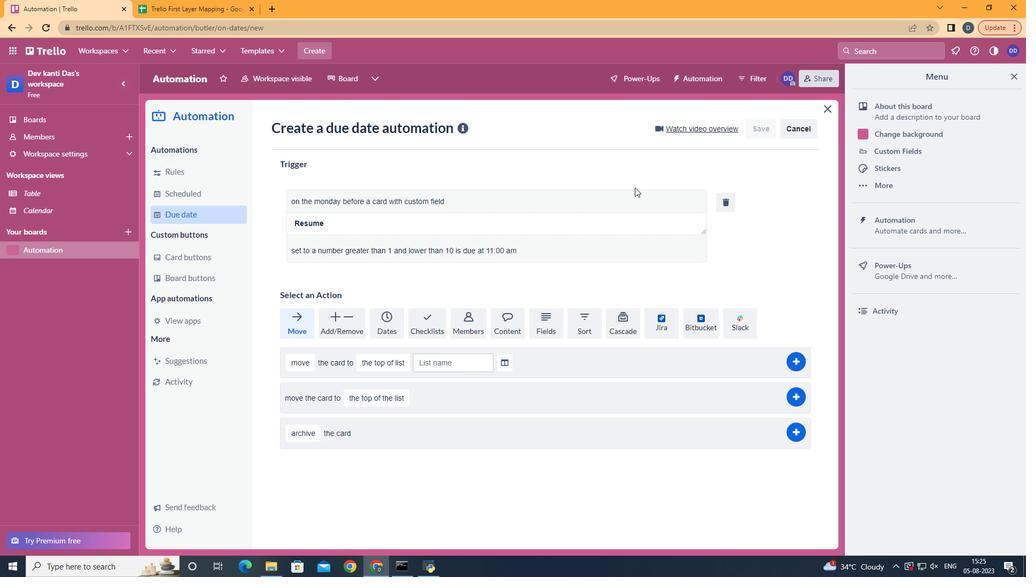 
